 Task: Use "Numbered list" in the description "User Discontent".
Action: Mouse moved to (301, 642)
Screenshot: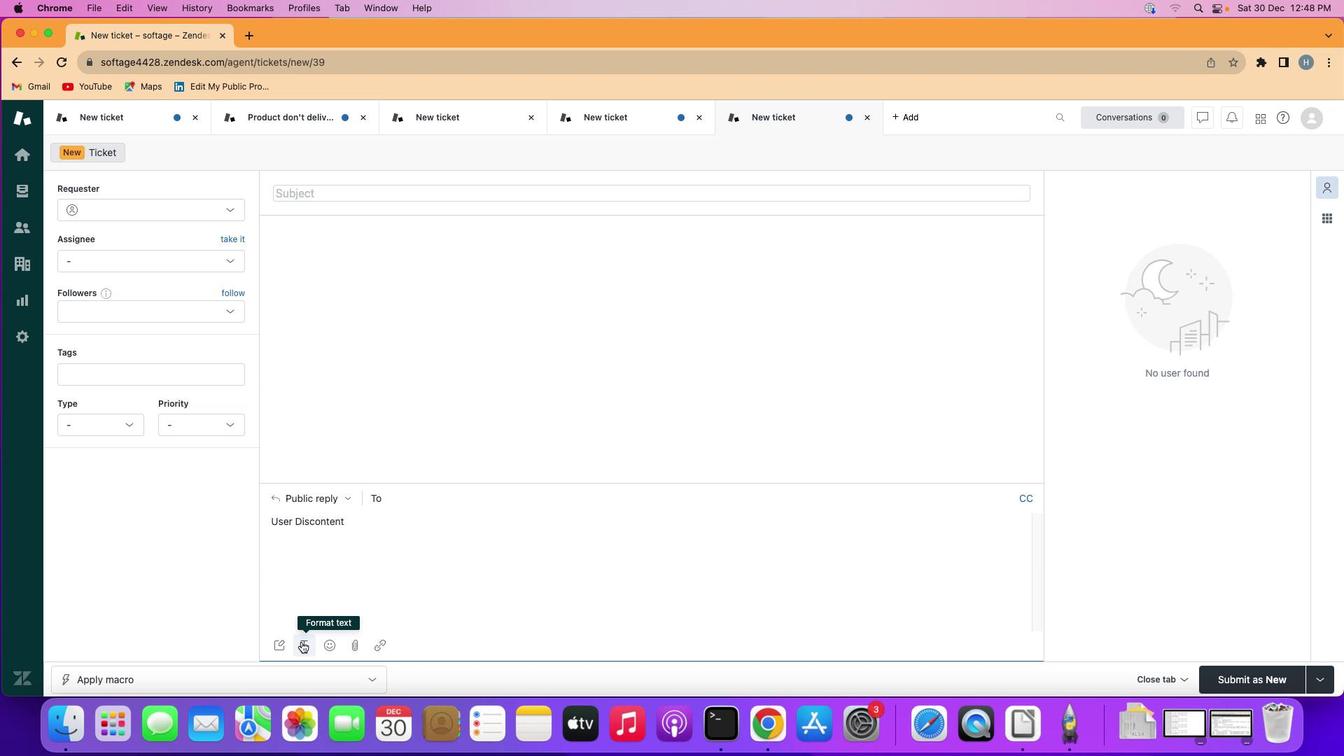 
Action: Mouse pressed left at (301, 642)
Screenshot: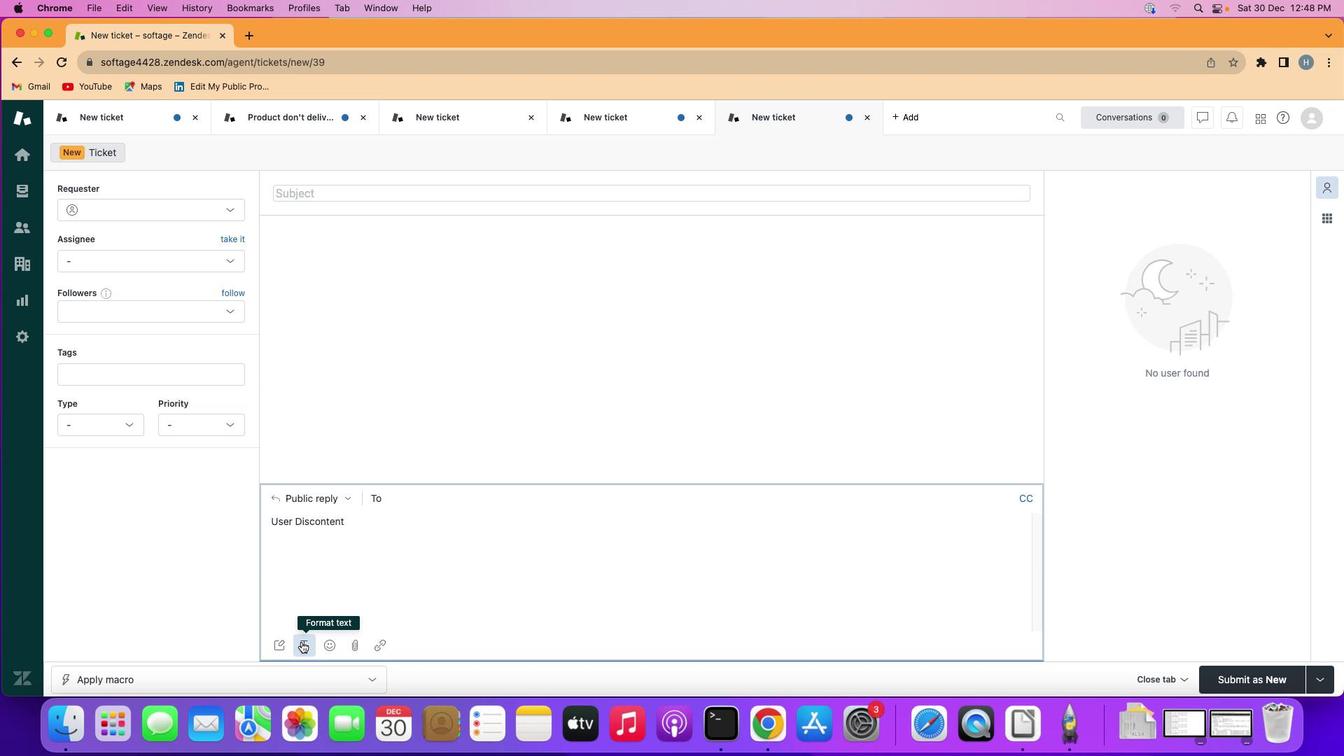 
Action: Mouse moved to (457, 616)
Screenshot: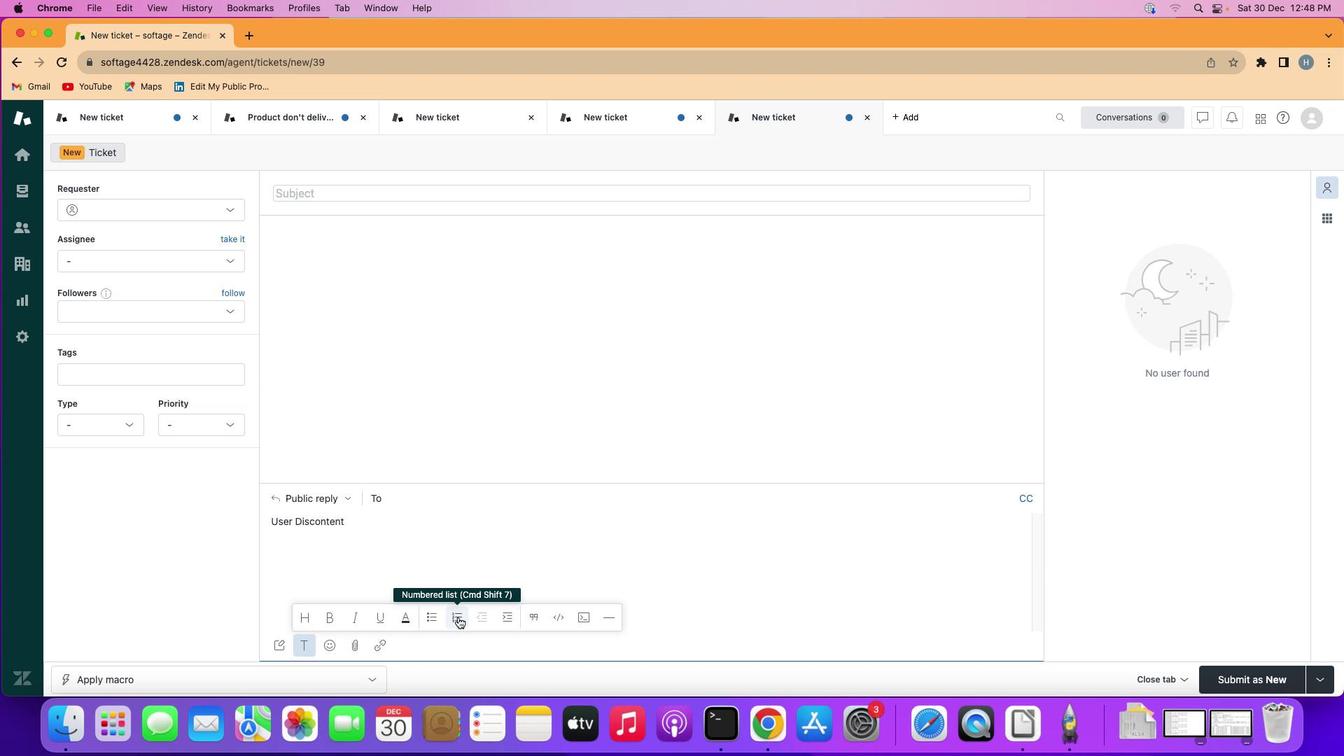 
Action: Mouse pressed left at (457, 616)
Screenshot: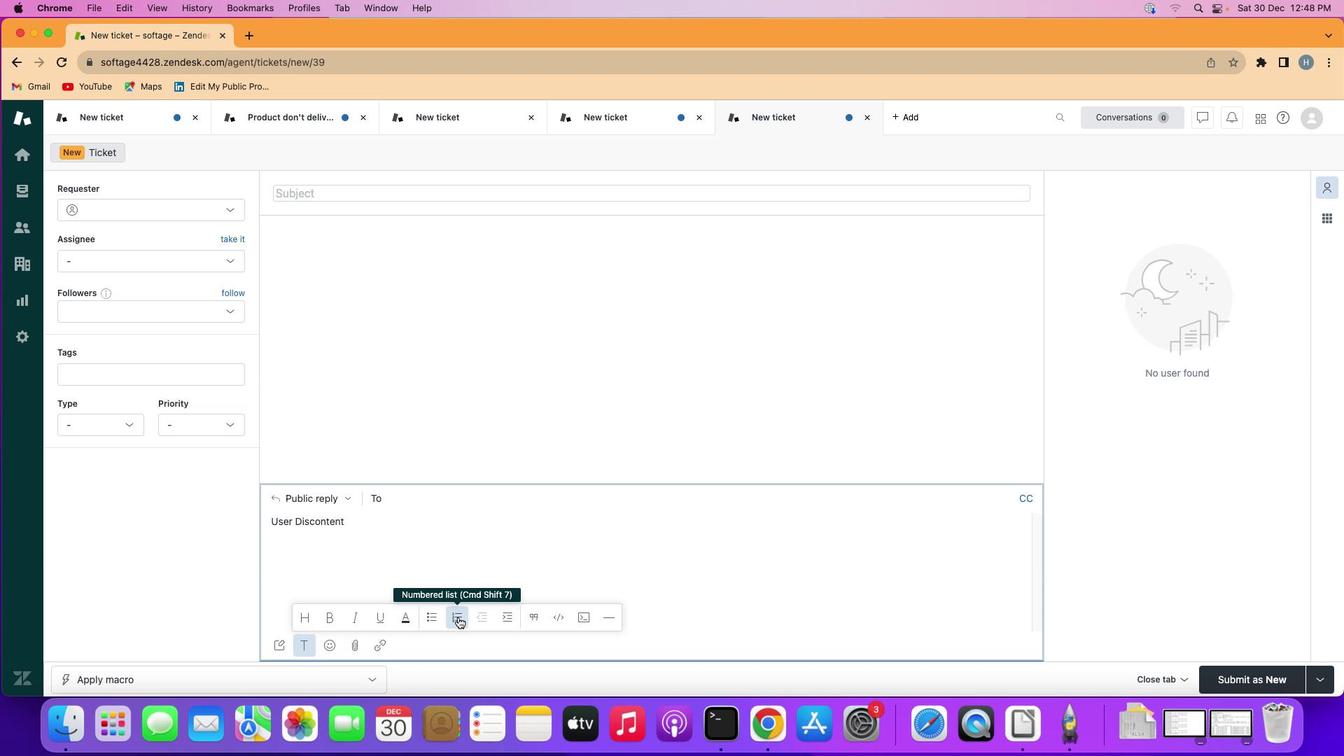 
Action: Mouse moved to (457, 614)
Screenshot: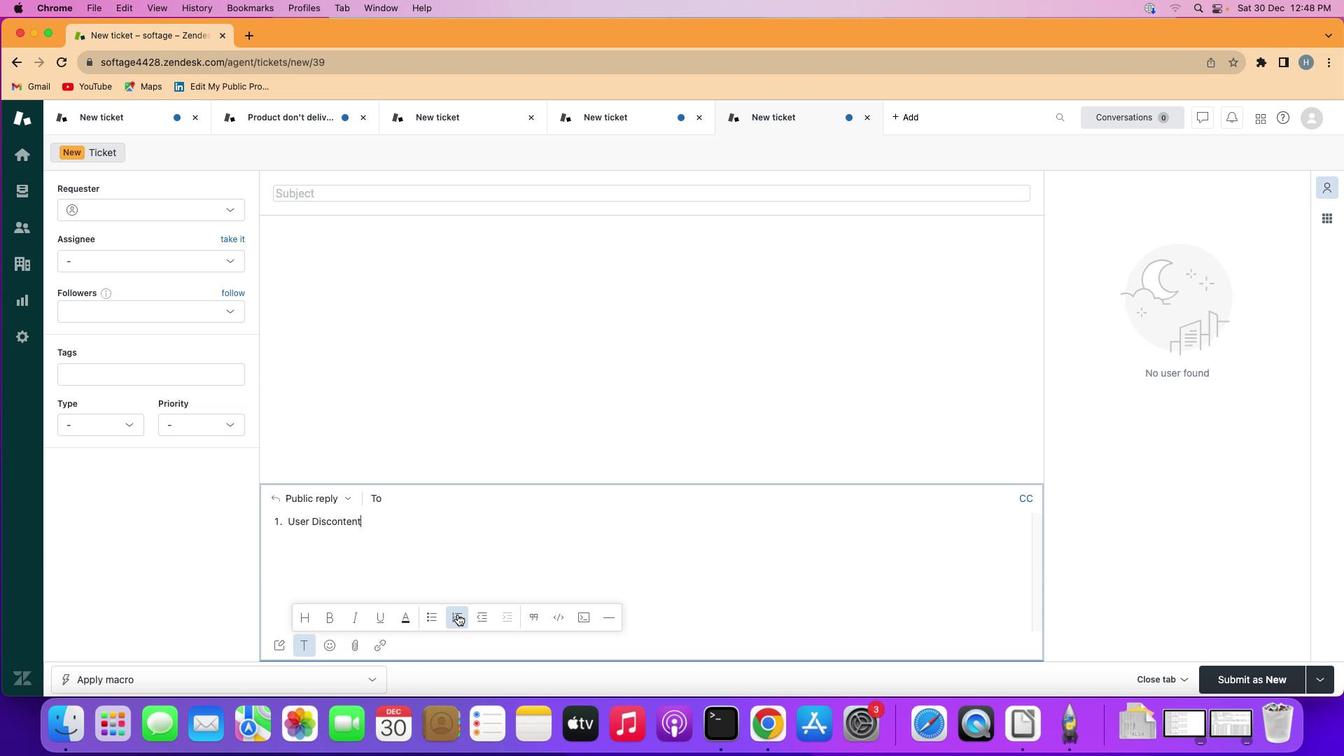 
